 Task: Add Checklist CL0022 to Card Card0022 in Board Board0021 in Workspace Development in Trello
Action: Mouse moved to (380, 432)
Screenshot: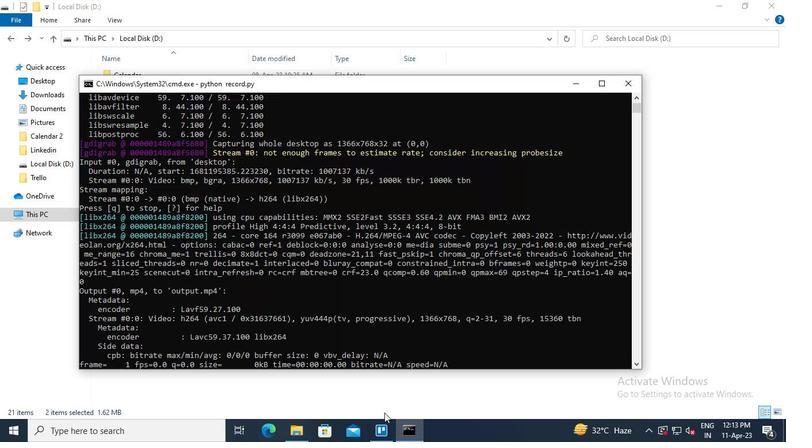 
Action: Mouse pressed left at (380, 432)
Screenshot: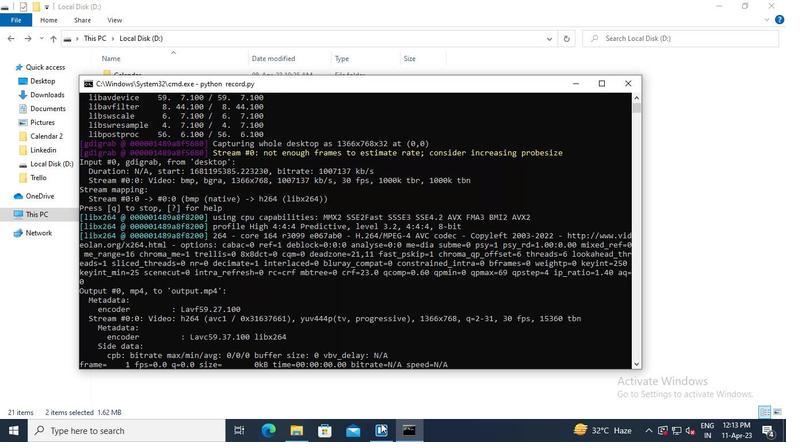 
Action: Mouse moved to (178, 203)
Screenshot: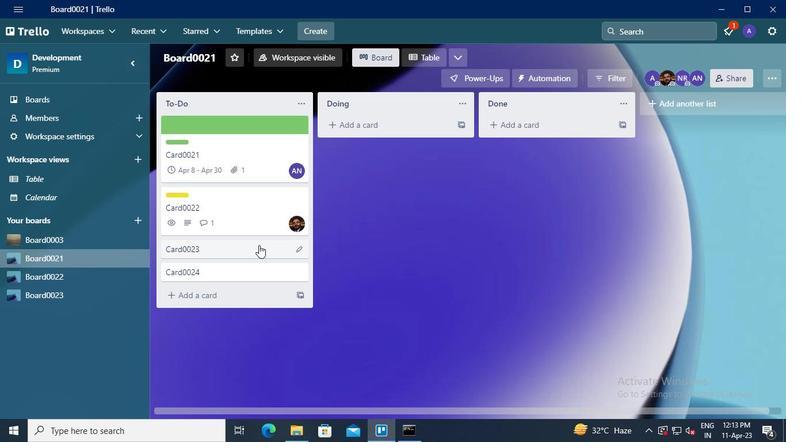 
Action: Mouse pressed left at (178, 203)
Screenshot: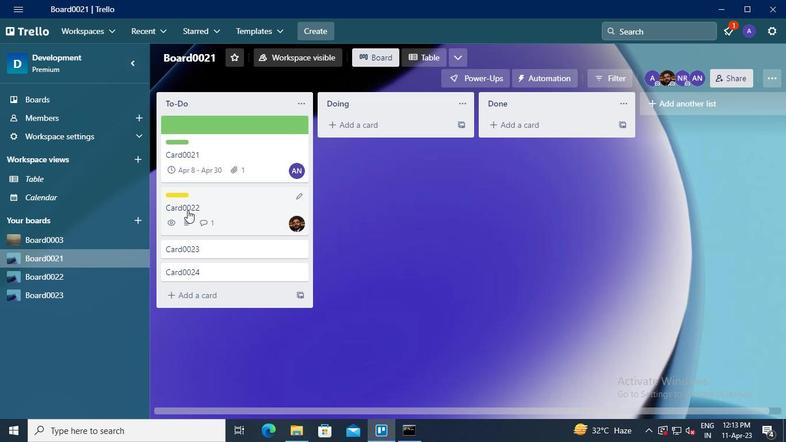 
Action: Mouse moved to (522, 194)
Screenshot: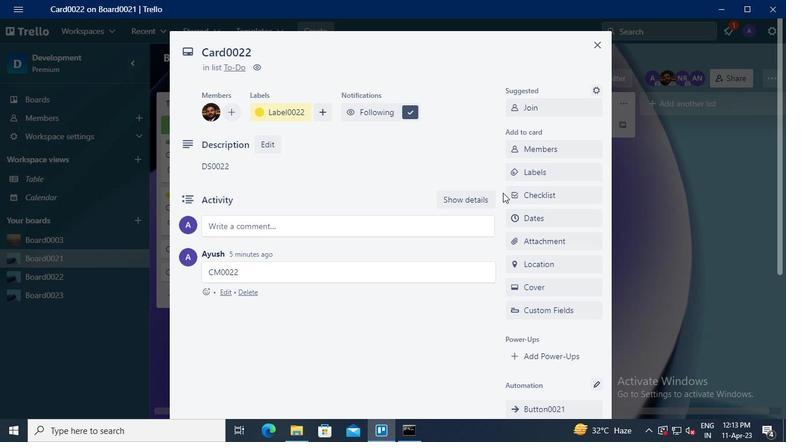 
Action: Mouse pressed left at (522, 194)
Screenshot: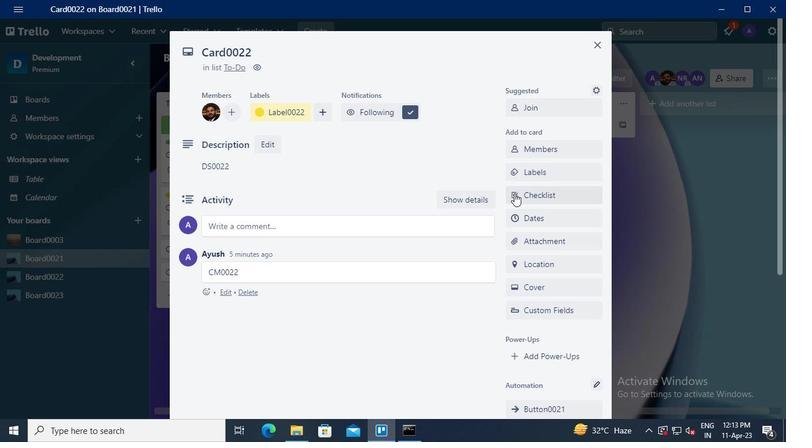 
Action: Mouse moved to (548, 245)
Screenshot: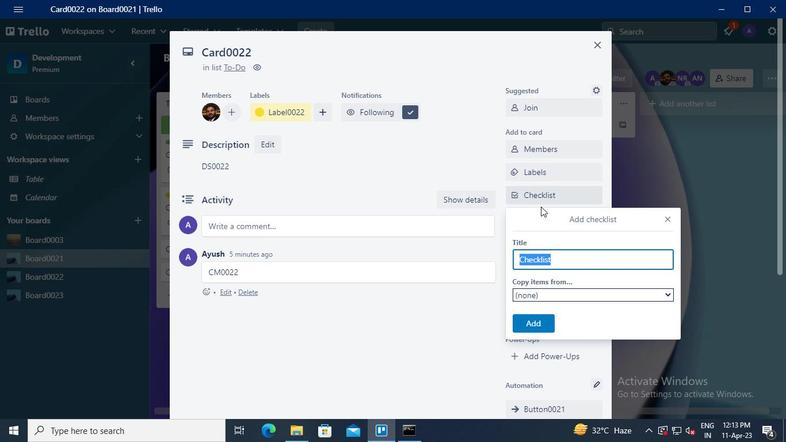 
Action: Keyboard Key.shift
Screenshot: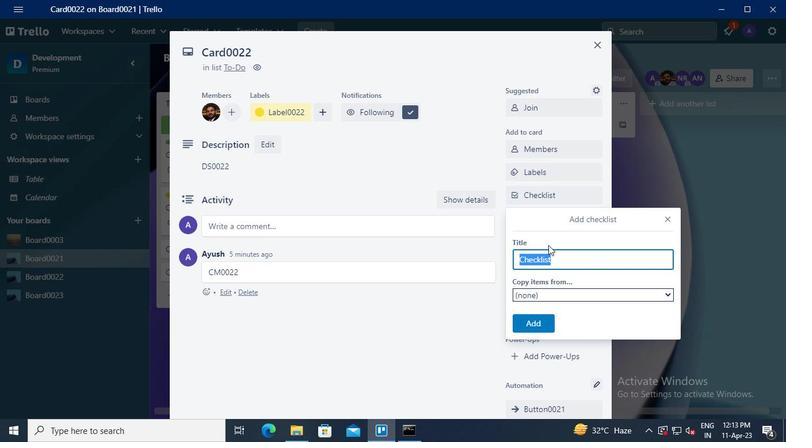 
Action: Keyboard C
Screenshot: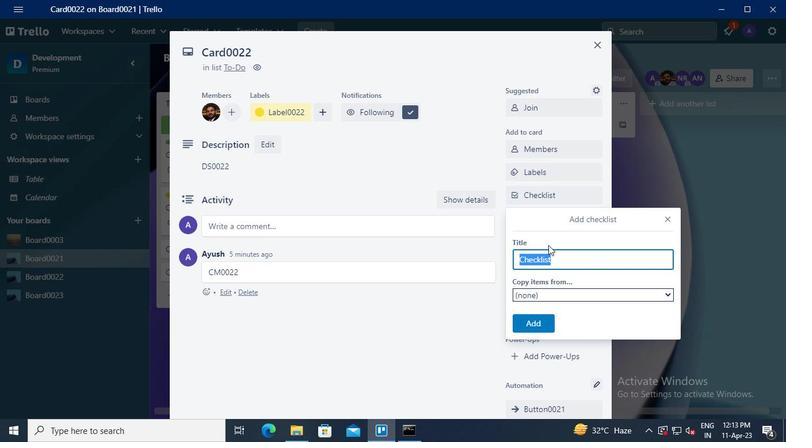 
Action: Keyboard L
Screenshot: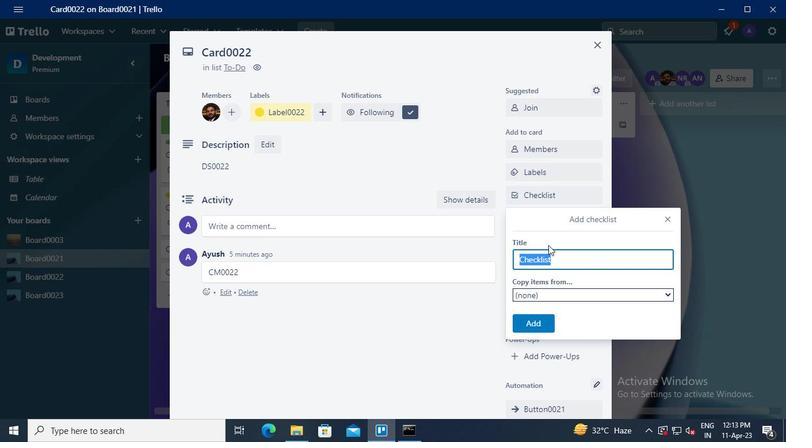 
Action: Keyboard <96>
Screenshot: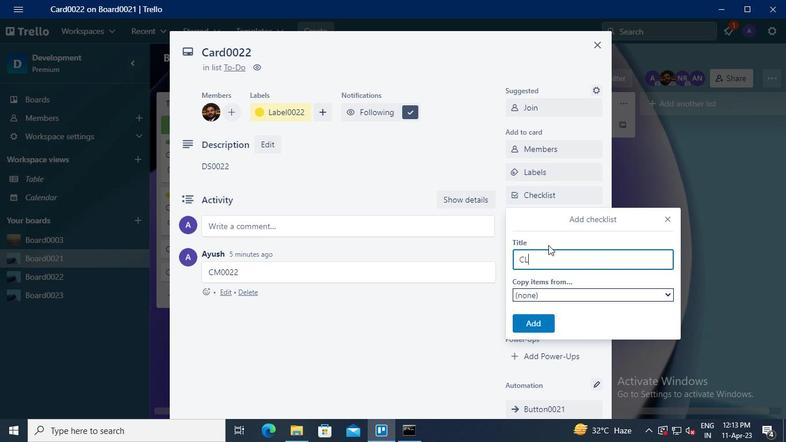 
Action: Keyboard <96>
Screenshot: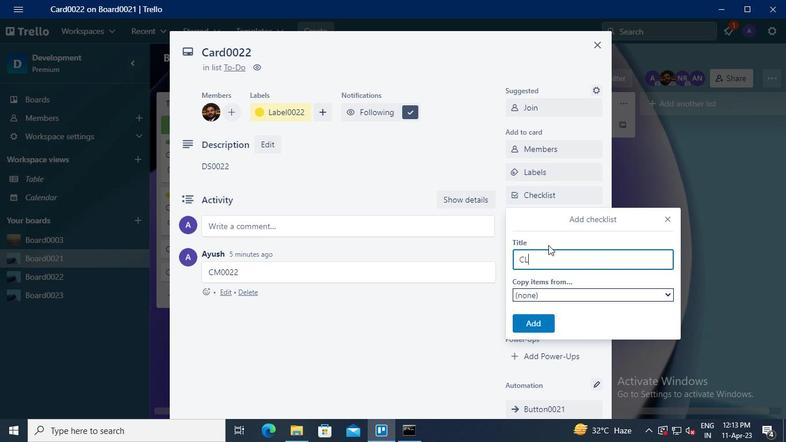 
Action: Keyboard <98>
Screenshot: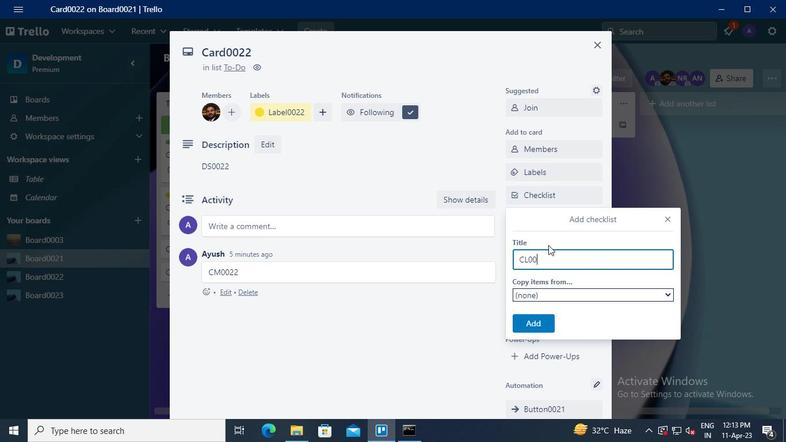 
Action: Keyboard <98>
Screenshot: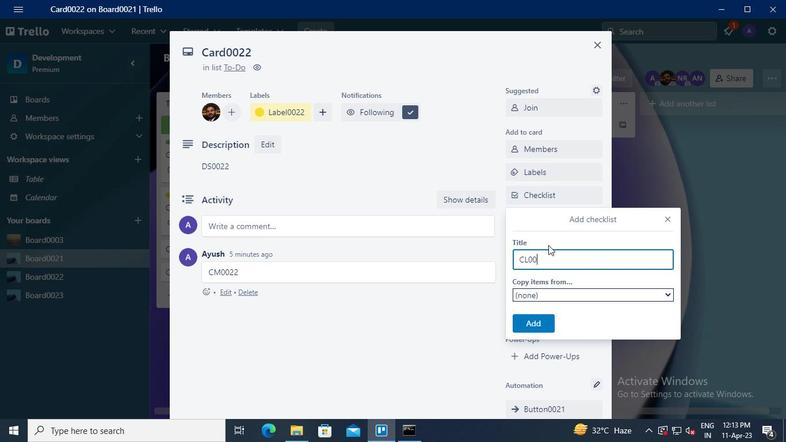 
Action: Mouse moved to (539, 320)
Screenshot: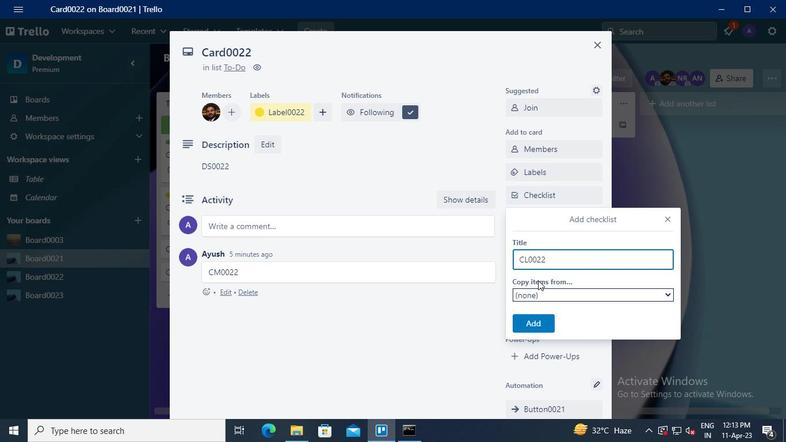 
Action: Mouse pressed left at (539, 320)
Screenshot: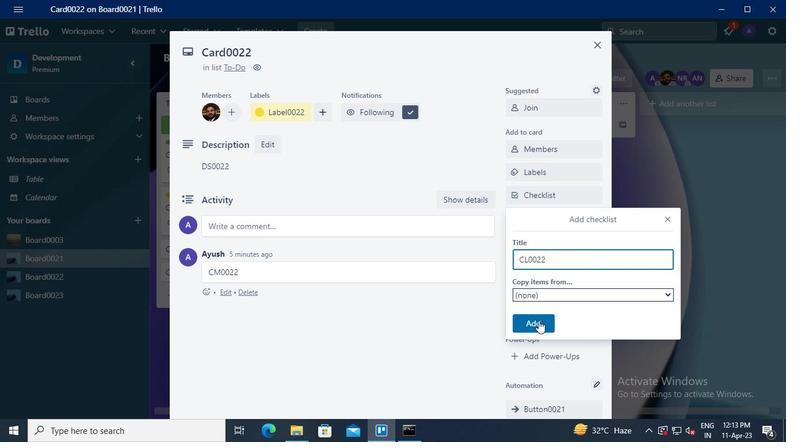 
Action: Mouse moved to (413, 432)
Screenshot: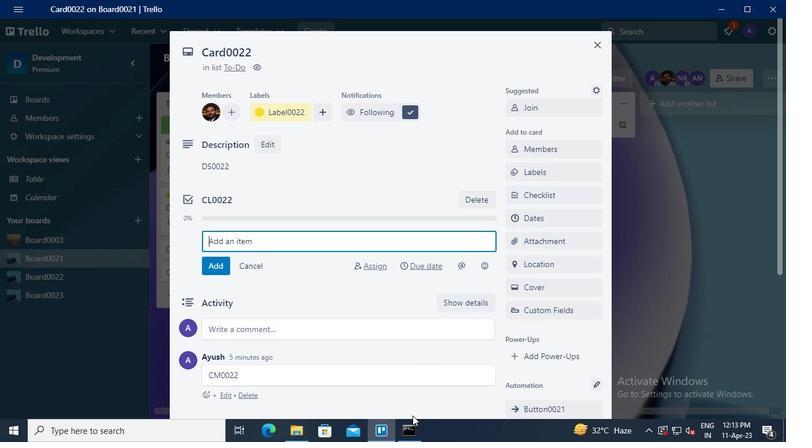 
Action: Mouse pressed left at (413, 432)
Screenshot: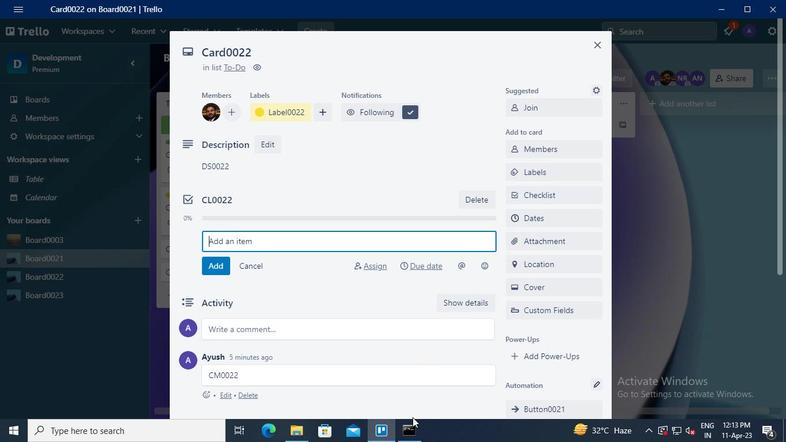 
Action: Mouse moved to (637, 87)
Screenshot: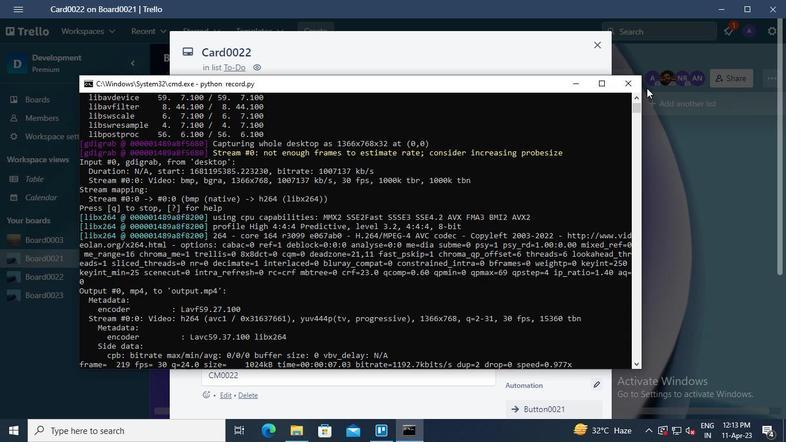 
Action: Mouse pressed left at (637, 87)
Screenshot: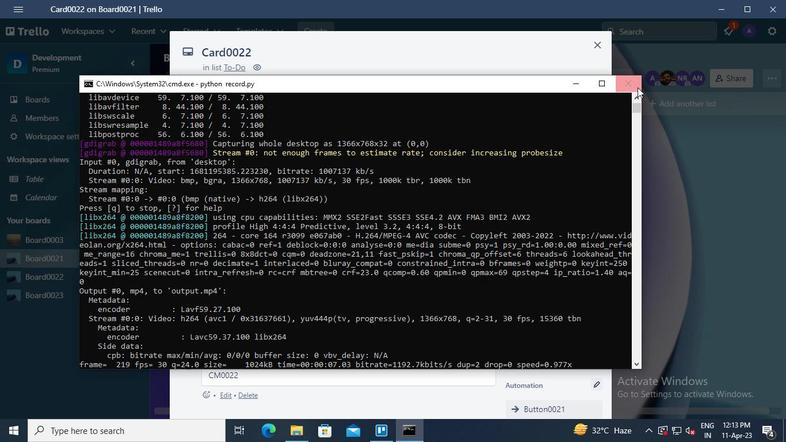 
